 Task: Disable the option Use your gender for ads.
Action: Mouse moved to (643, 86)
Screenshot: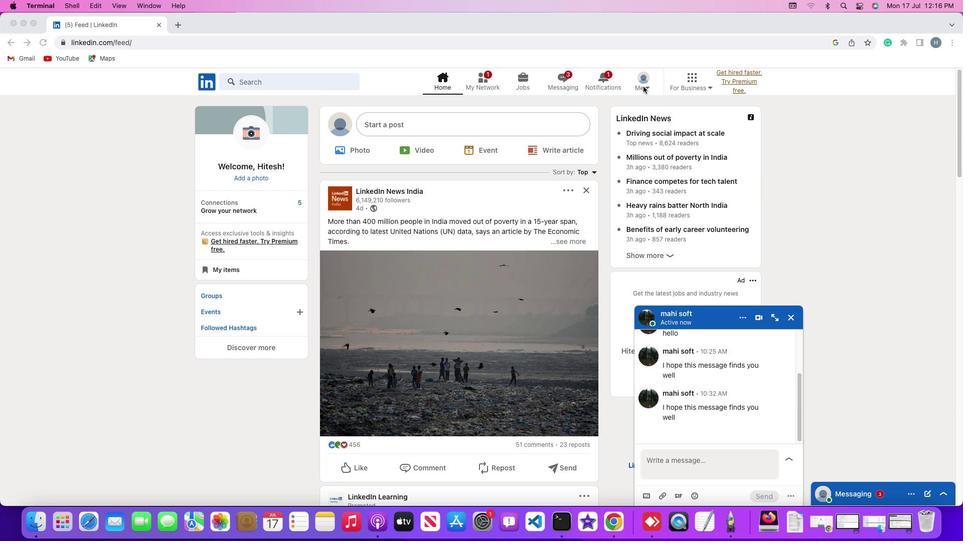 
Action: Mouse pressed left at (643, 86)
Screenshot: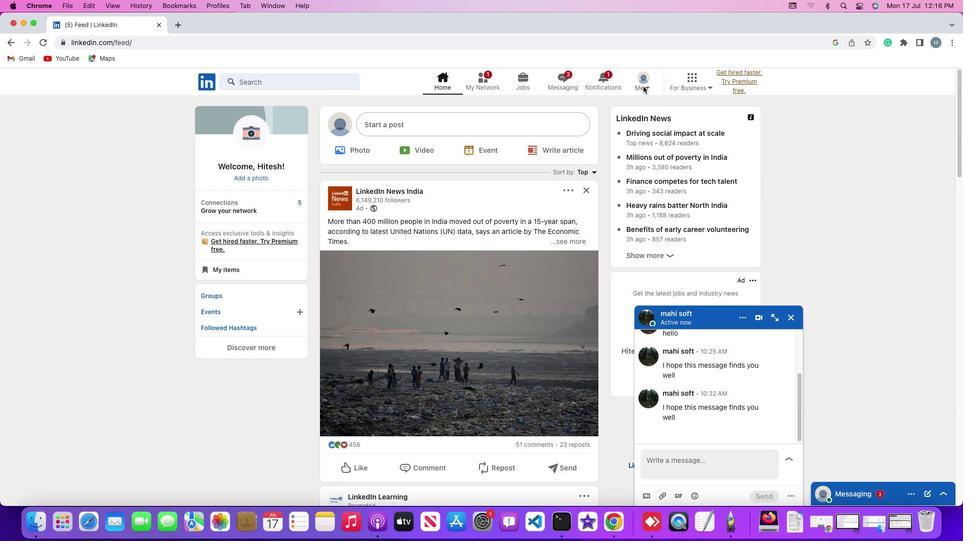 
Action: Mouse moved to (646, 85)
Screenshot: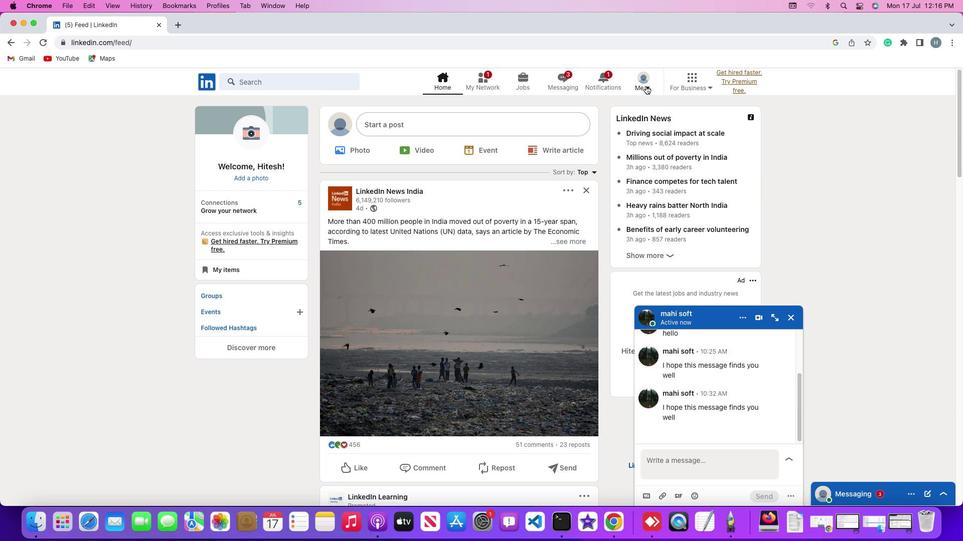 
Action: Mouse pressed left at (646, 85)
Screenshot: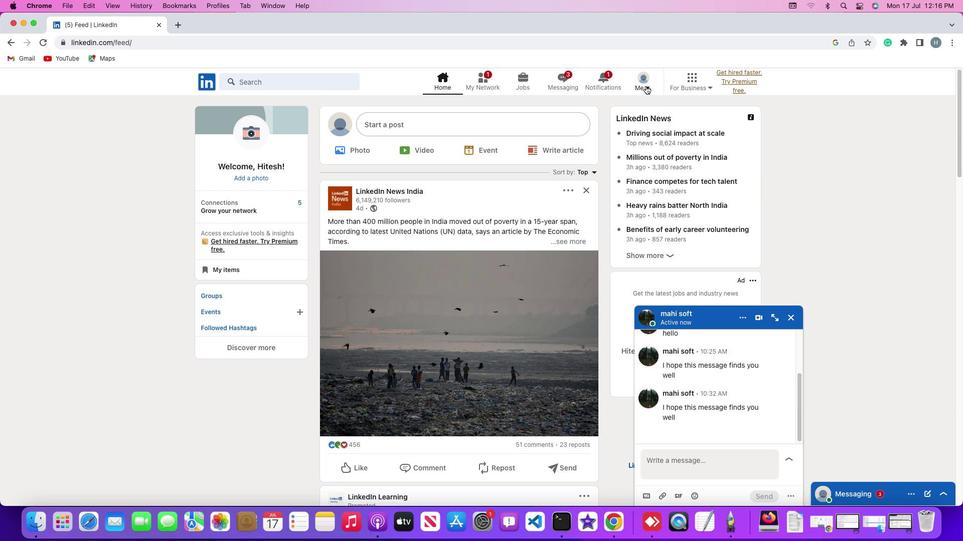 
Action: Mouse moved to (582, 195)
Screenshot: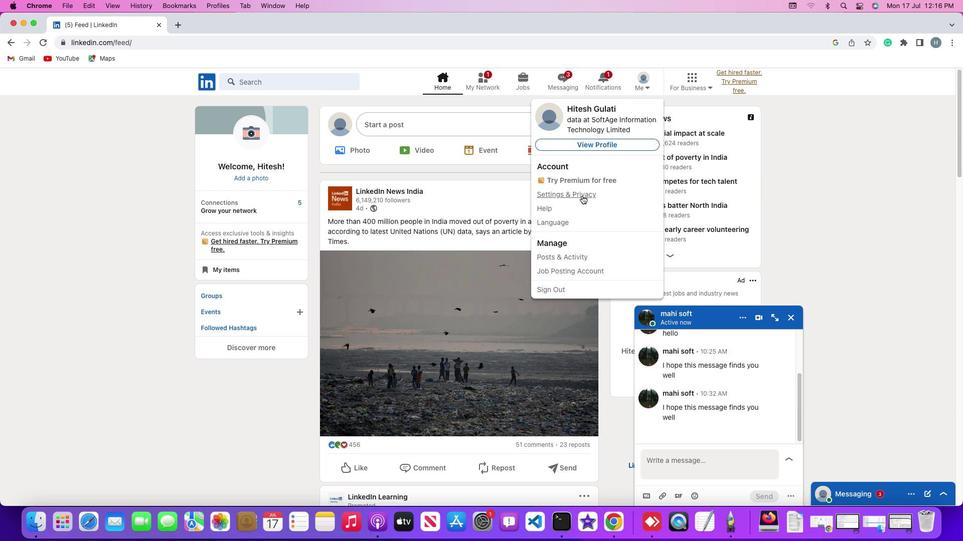 
Action: Mouse pressed left at (582, 195)
Screenshot: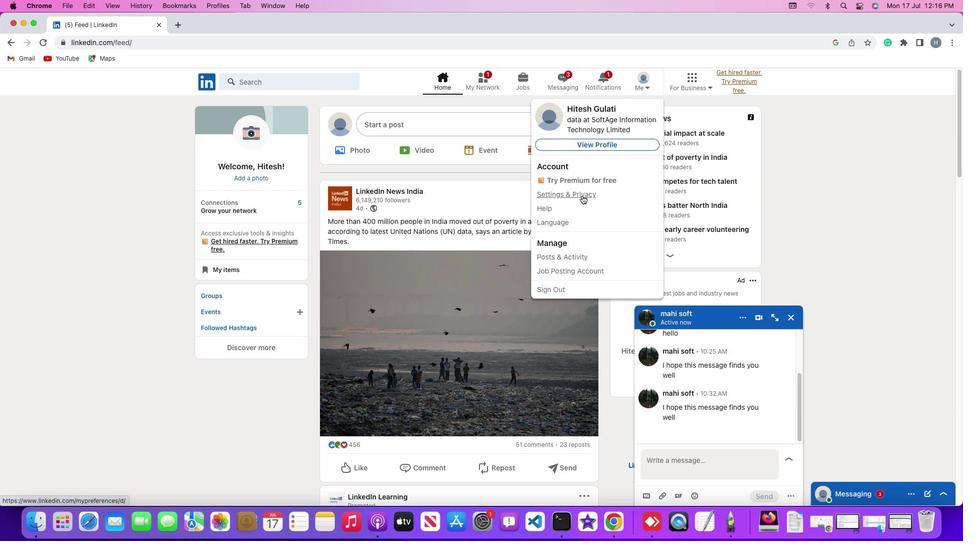 
Action: Mouse moved to (71, 300)
Screenshot: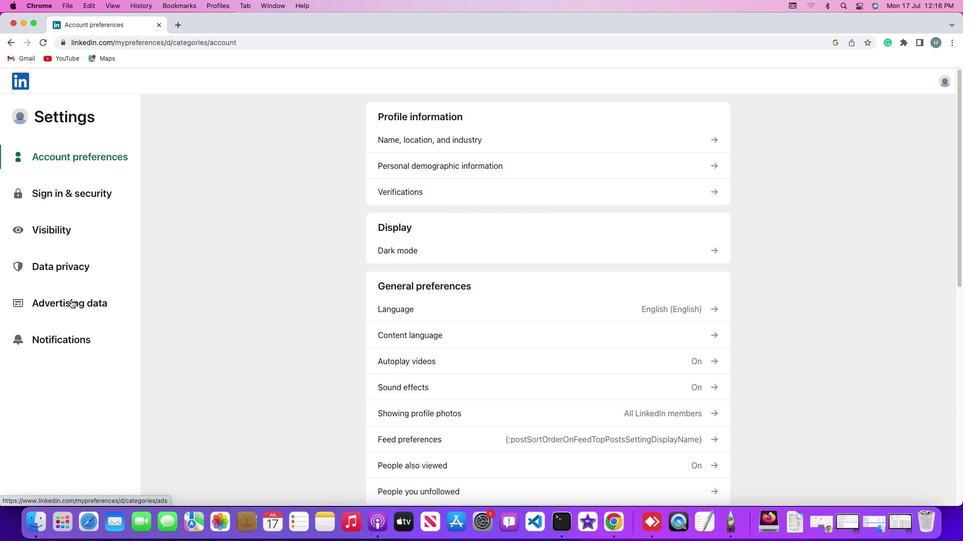 
Action: Mouse pressed left at (71, 300)
Screenshot: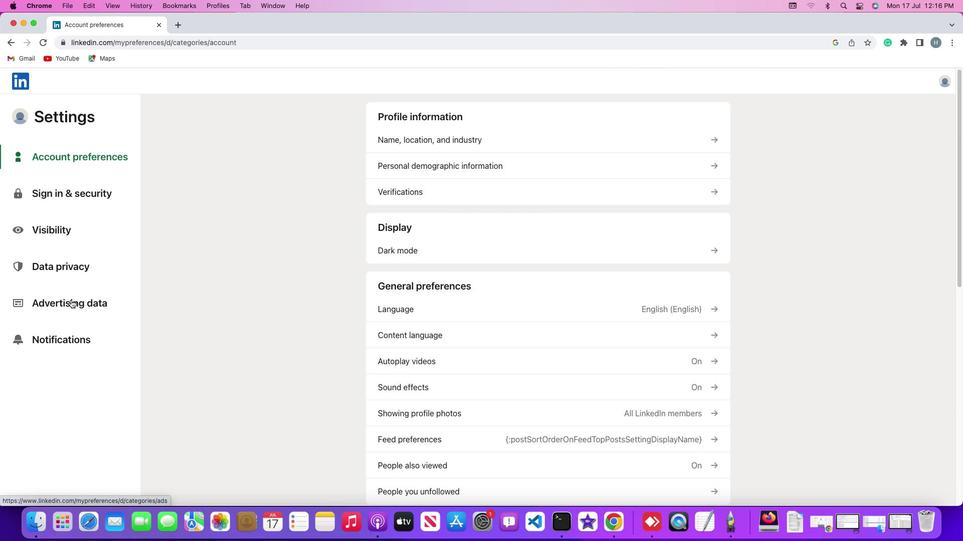 
Action: Mouse moved to (70, 300)
Screenshot: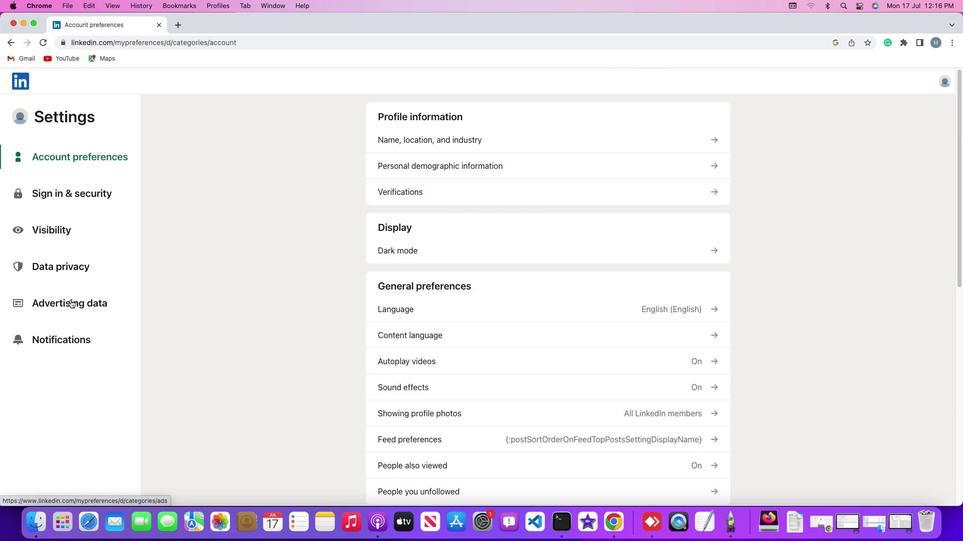 
Action: Mouse pressed left at (70, 300)
Screenshot: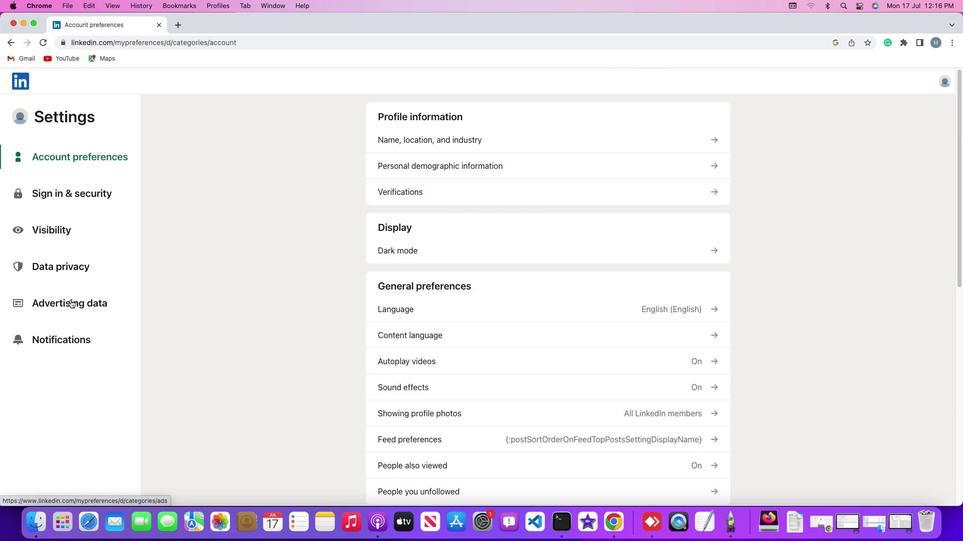 
Action: Mouse moved to (444, 281)
Screenshot: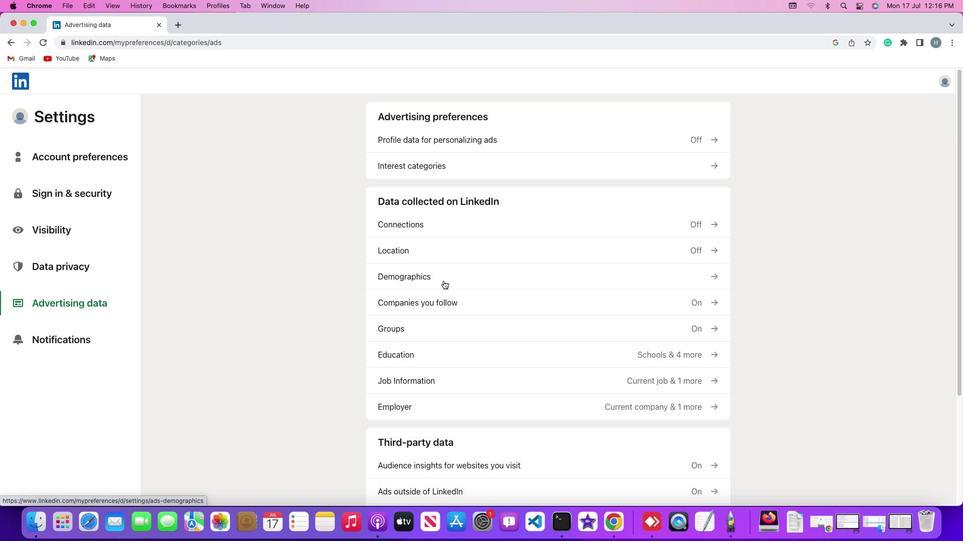 
Action: Mouse pressed left at (444, 281)
Screenshot: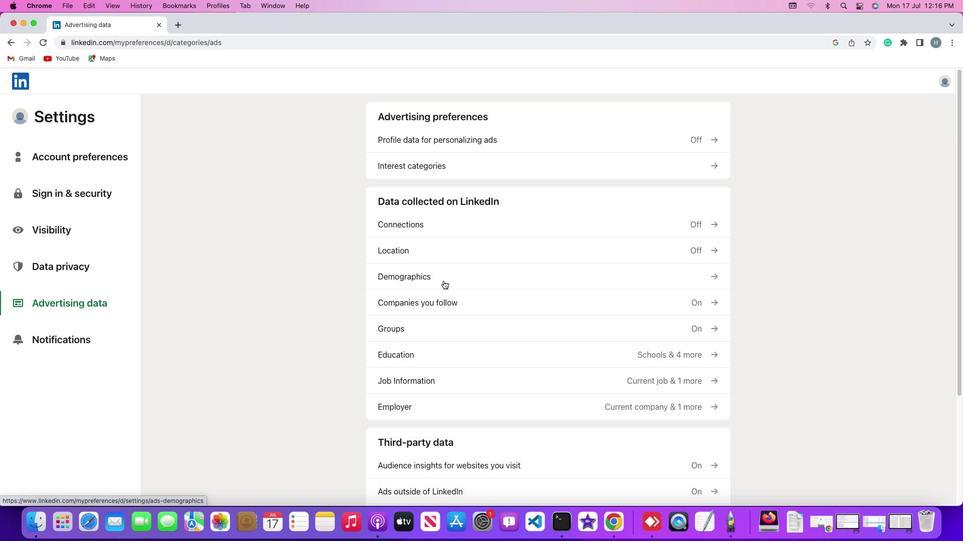 
Action: Mouse moved to (698, 230)
Screenshot: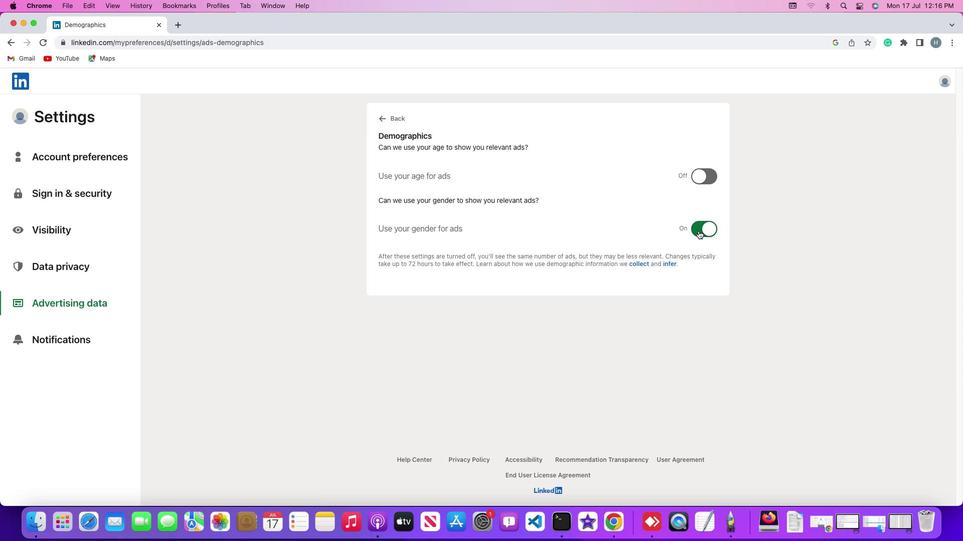 
Action: Mouse pressed left at (698, 230)
Screenshot: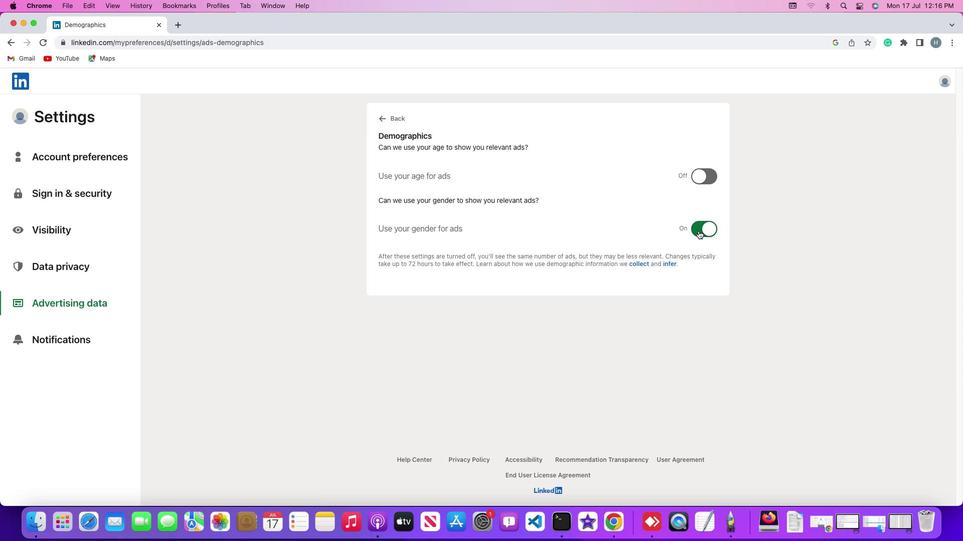 
Action: Mouse moved to (727, 263)
Screenshot: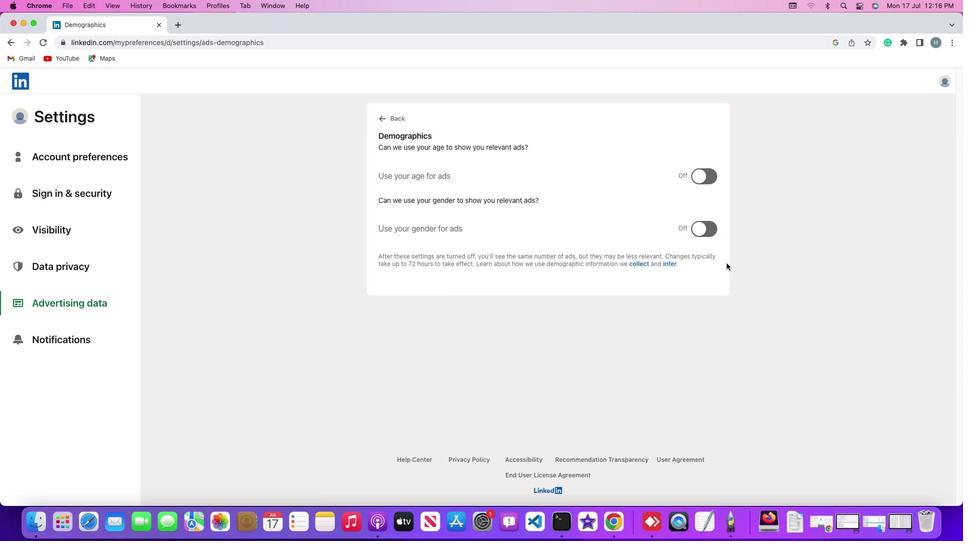 
